 Task: Search for meetings in the Outlook calendar.
Action: Mouse moved to (7, 58)
Screenshot: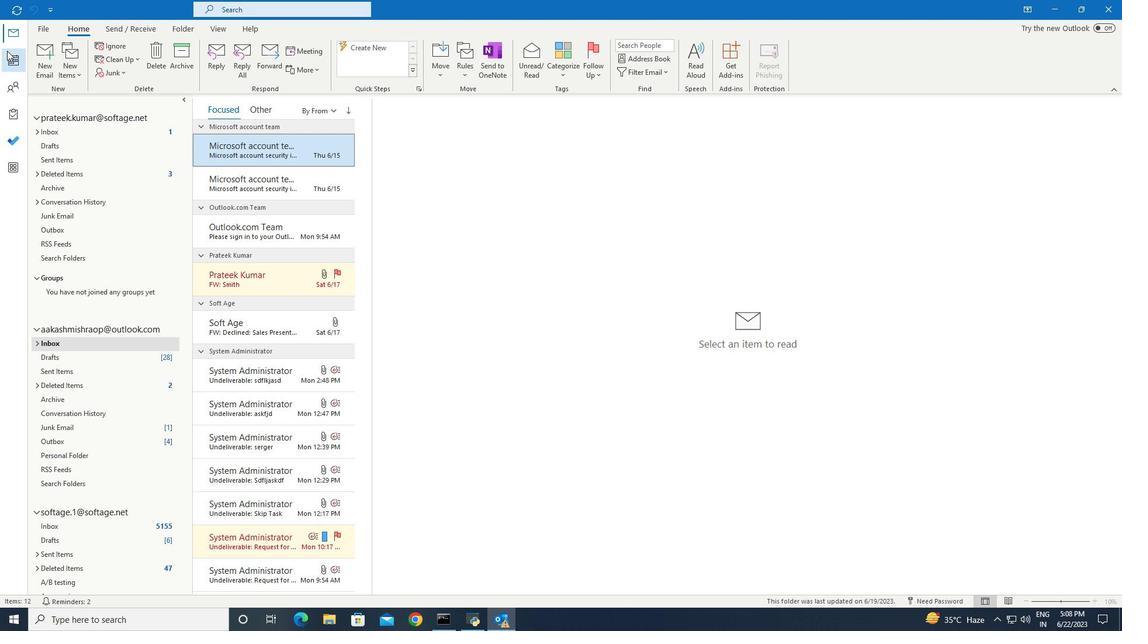 
Action: Mouse pressed left at (7, 58)
Screenshot: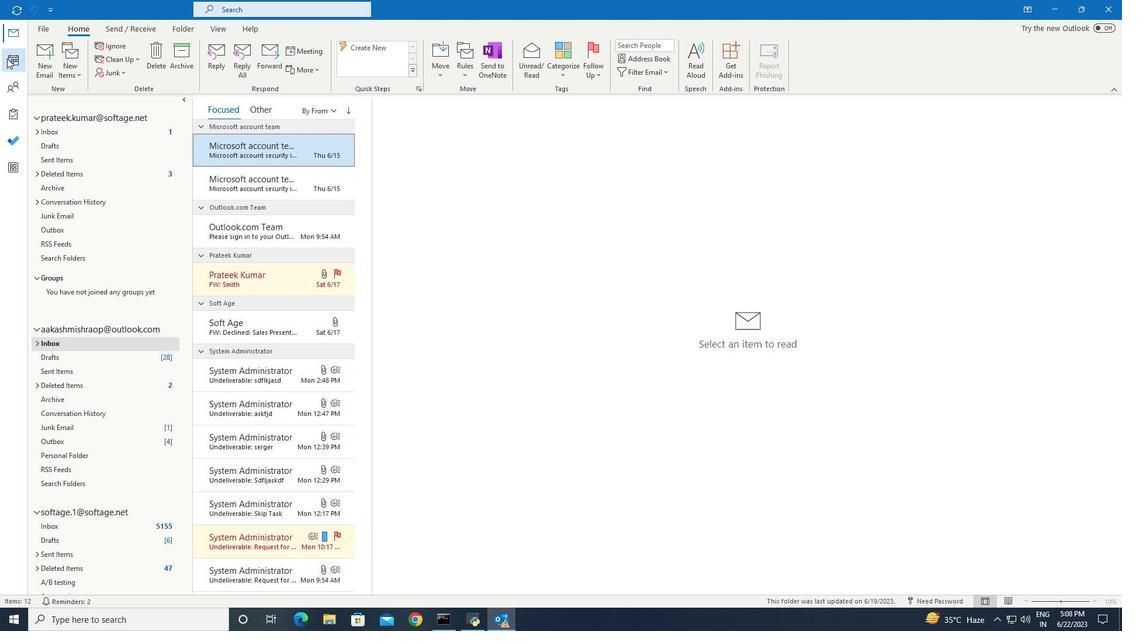 
Action: Mouse moved to (246, 5)
Screenshot: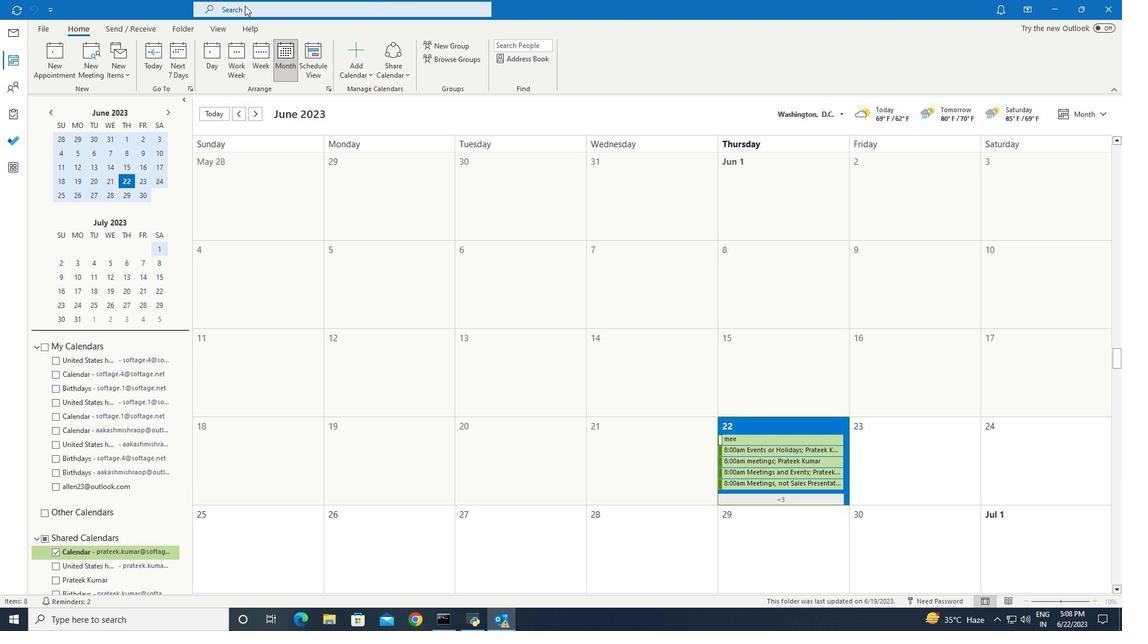 
Action: Mouse pressed left at (246, 5)
Screenshot: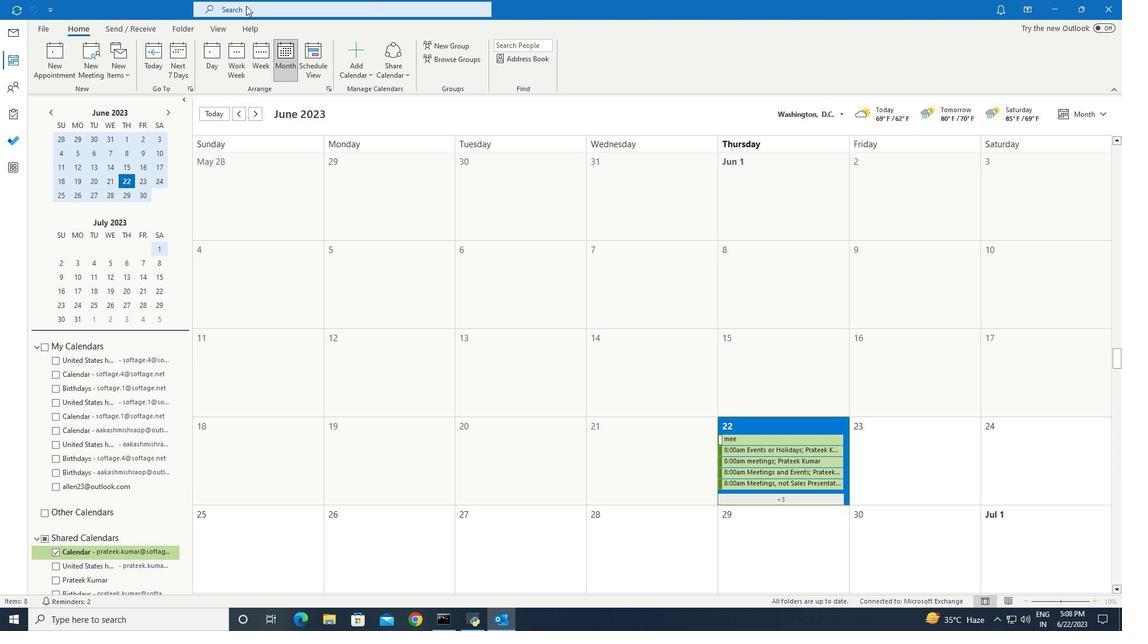 
Action: Key pressed meetings<Key.enter>
Screenshot: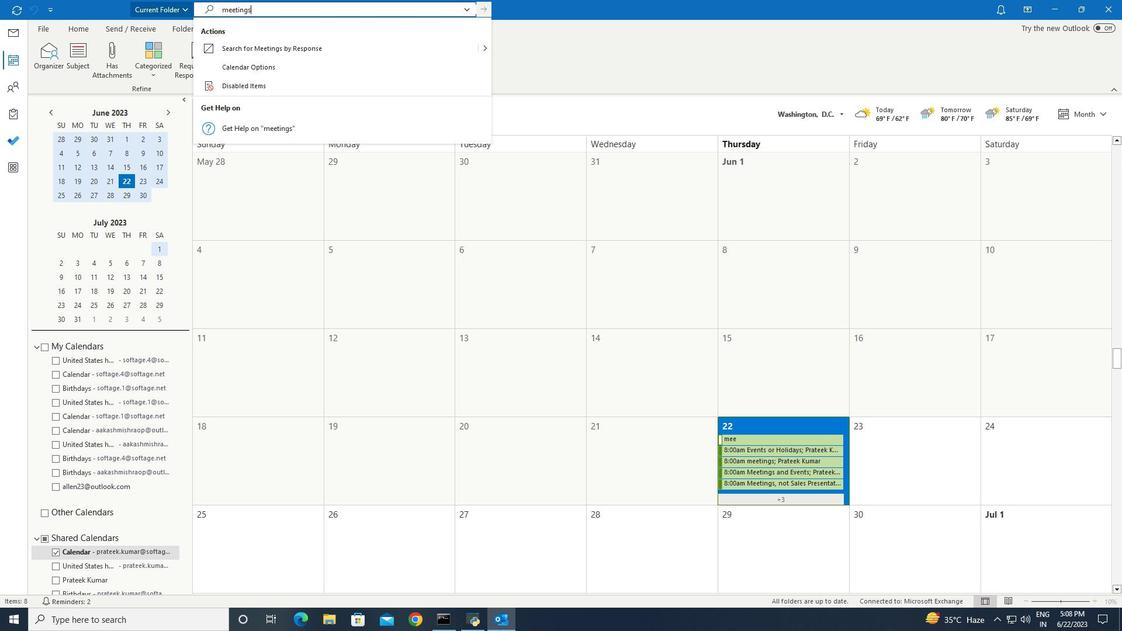 
Action: Mouse moved to (270, 178)
Screenshot: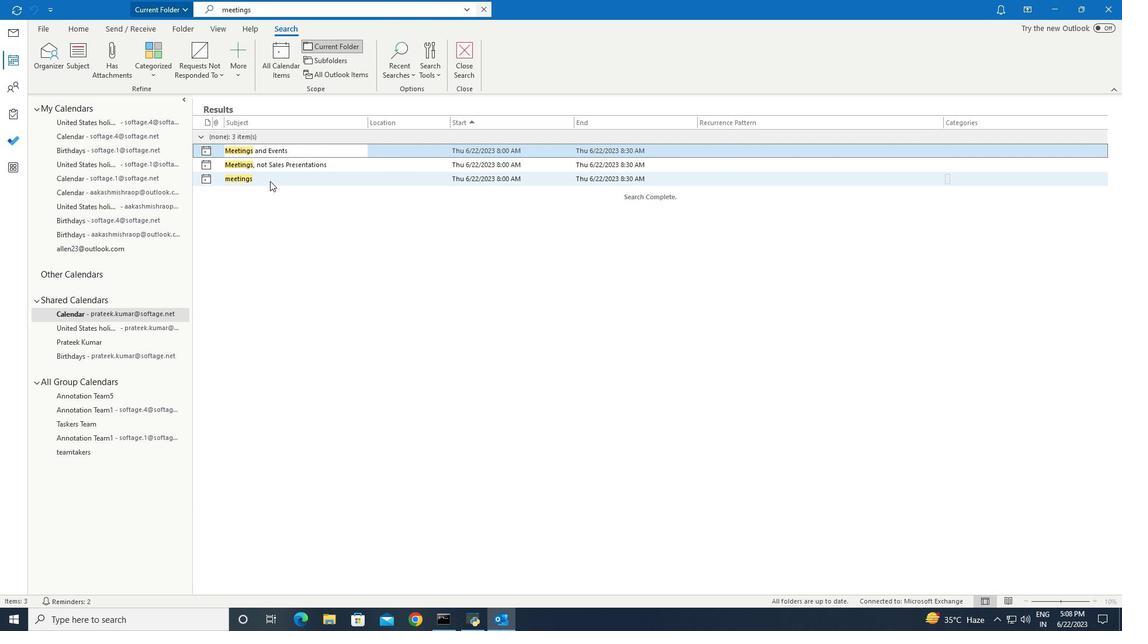 
Action: Mouse pressed left at (270, 178)
Screenshot: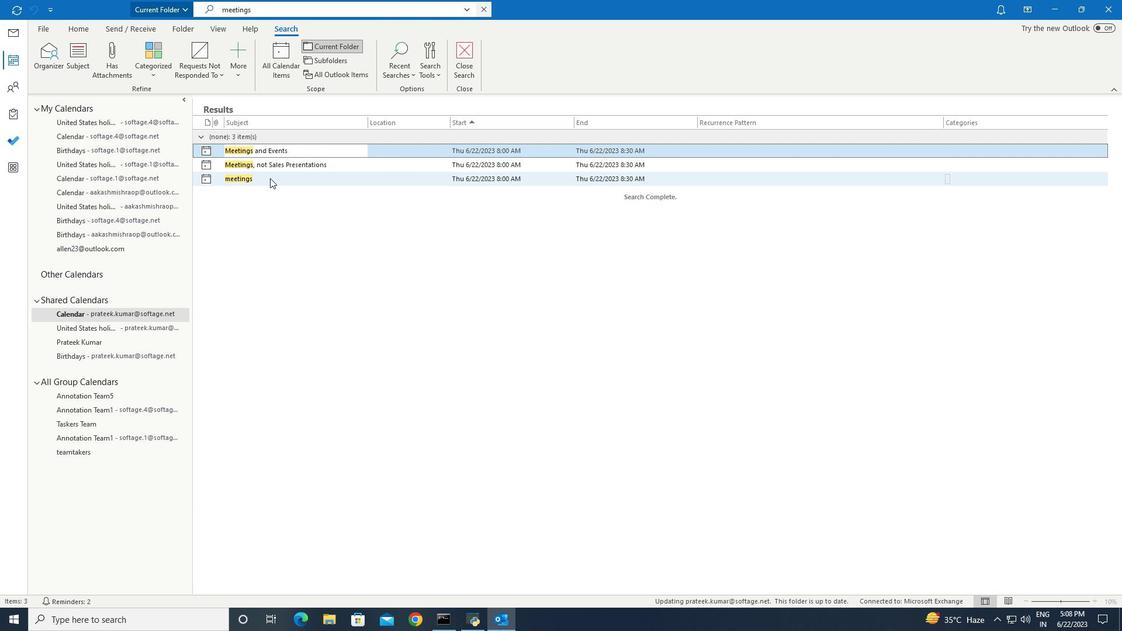 
Action: Mouse moved to (270, 177)
Screenshot: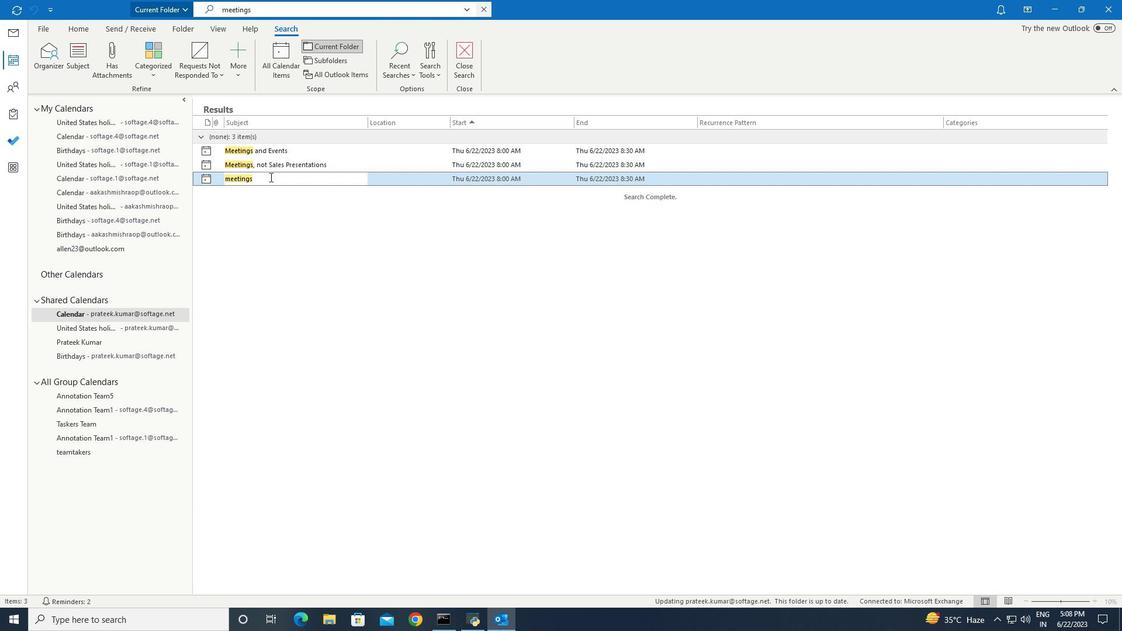 
